 Task: Create a sub task System Test and UAT for the task  Create a new online booking system for a conference center in the project AgileRescue , assign it to team member softage.5@softage.net and update the status of the sub task to  On Track  , set the priority of the sub task to Low
Action: Mouse moved to (68, 256)
Screenshot: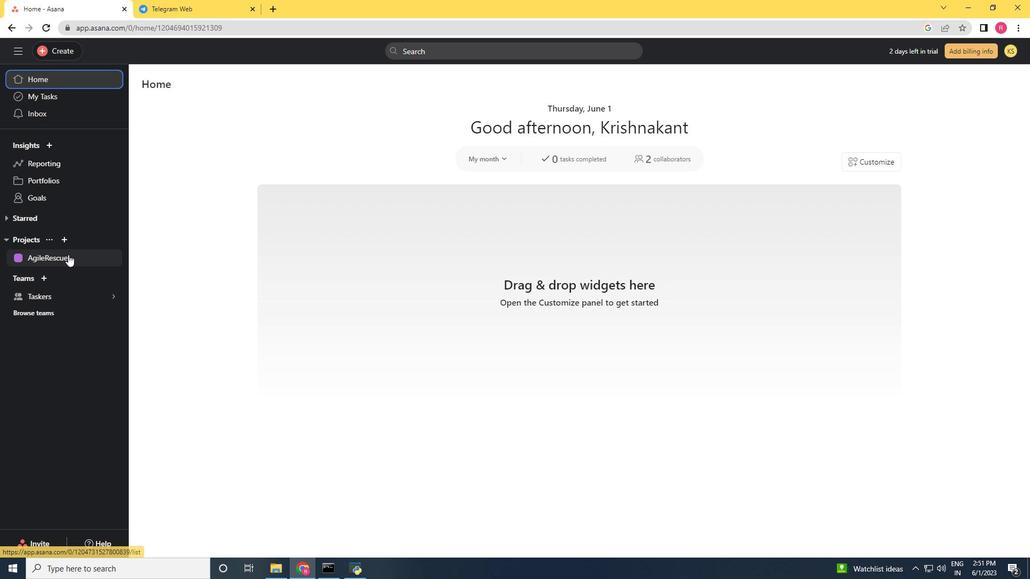 
Action: Mouse pressed left at (68, 256)
Screenshot: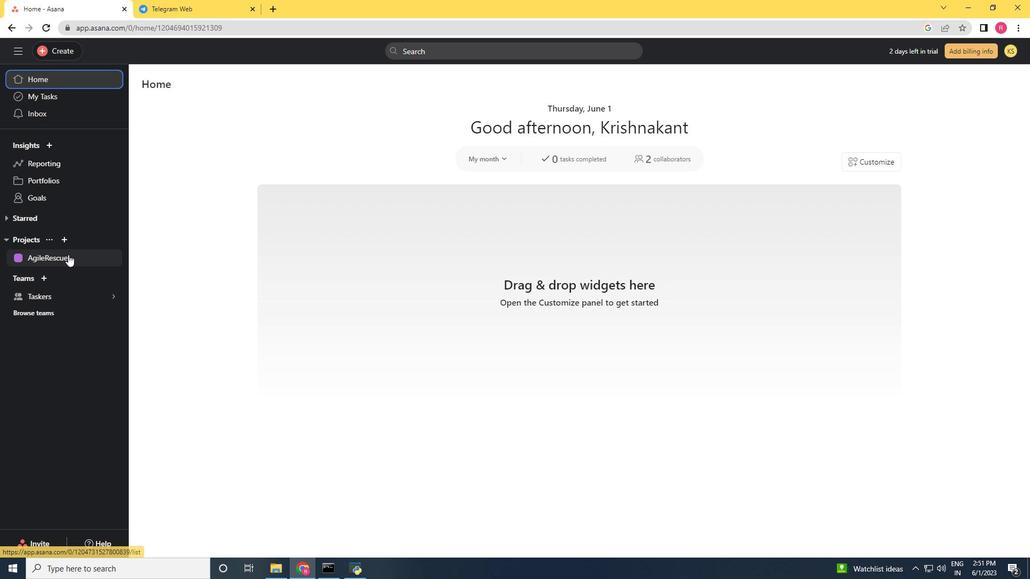 
Action: Mouse moved to (453, 237)
Screenshot: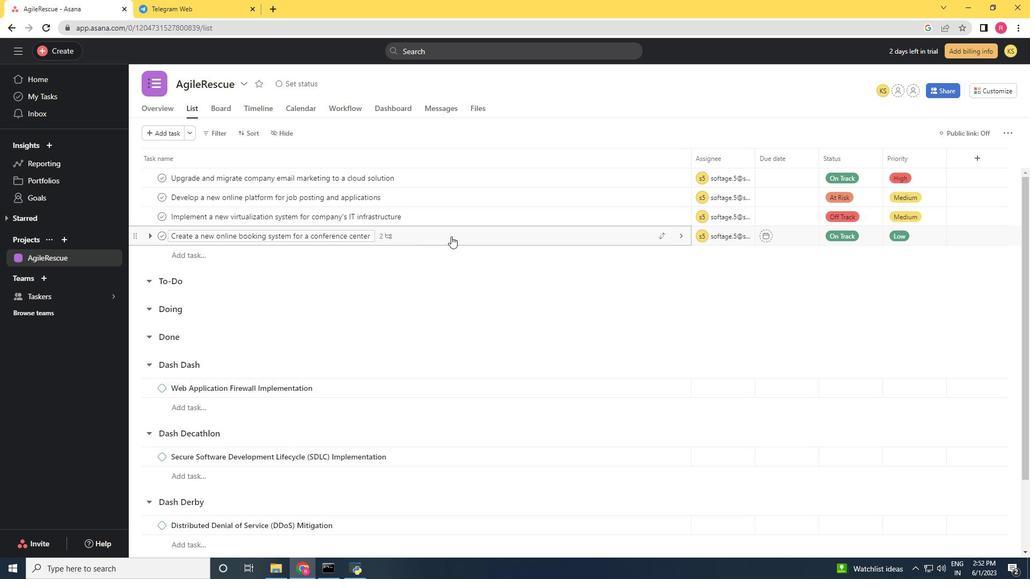 
Action: Mouse pressed left at (453, 237)
Screenshot: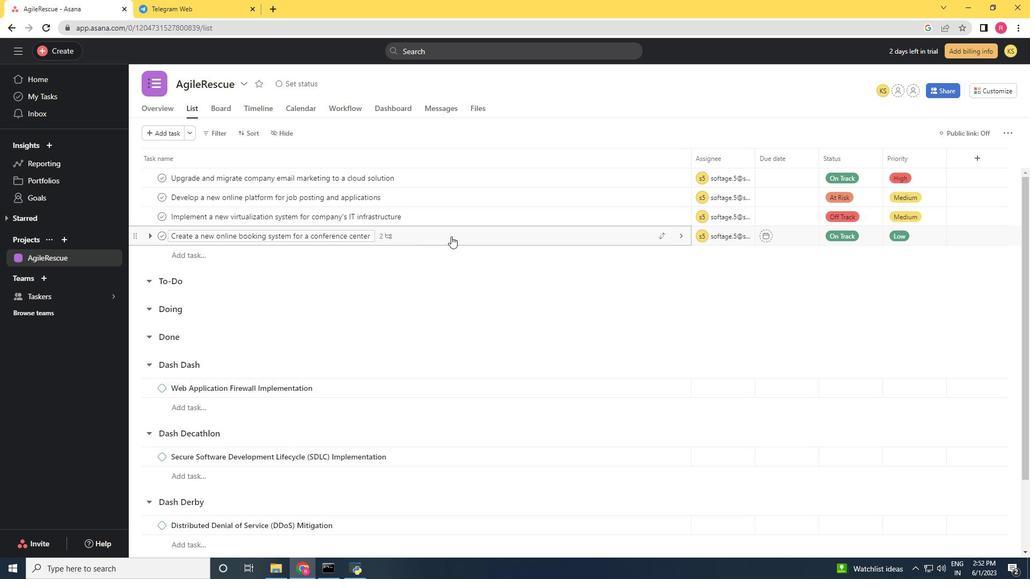 
Action: Mouse moved to (790, 397)
Screenshot: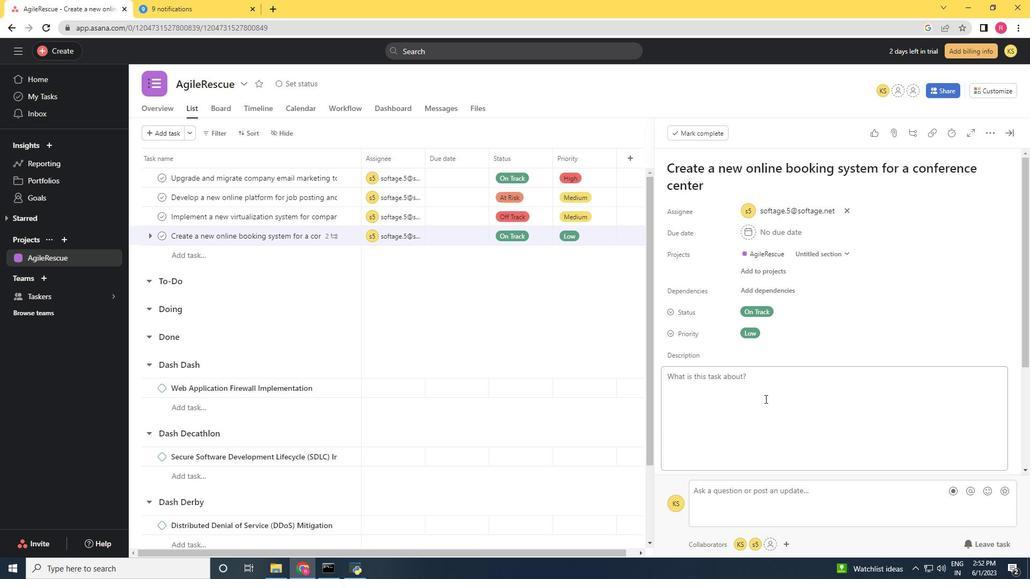 
Action: Mouse scrolled (790, 397) with delta (0, 0)
Screenshot: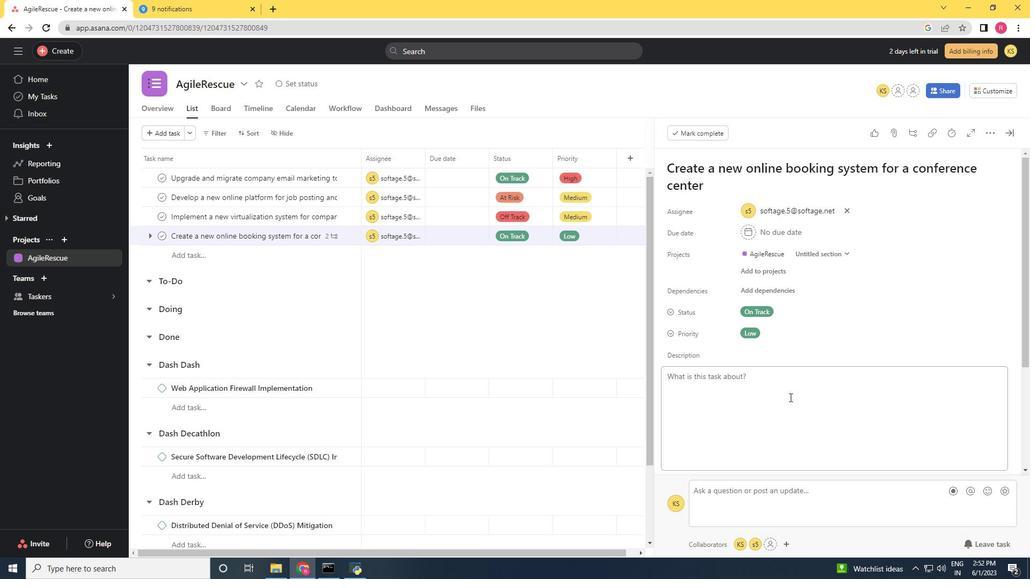 
Action: Mouse scrolled (790, 397) with delta (0, 0)
Screenshot: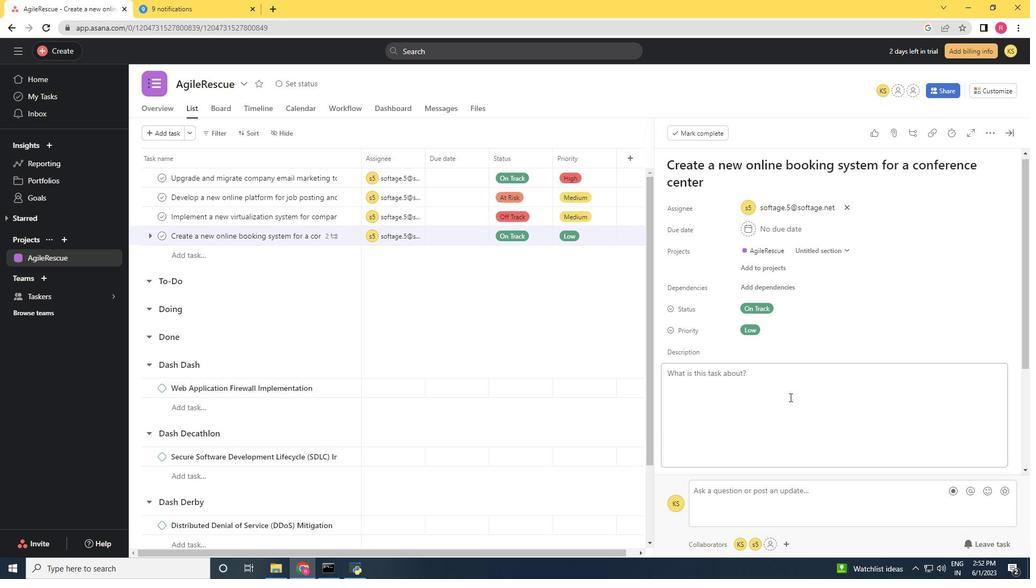 
Action: Mouse moved to (790, 397)
Screenshot: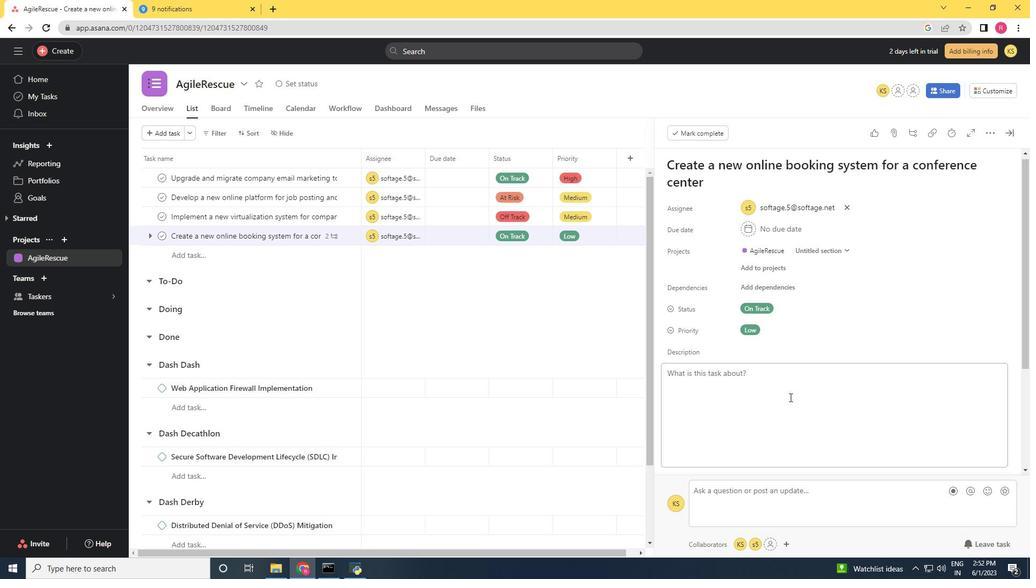 
Action: Mouse scrolled (790, 397) with delta (0, 0)
Screenshot: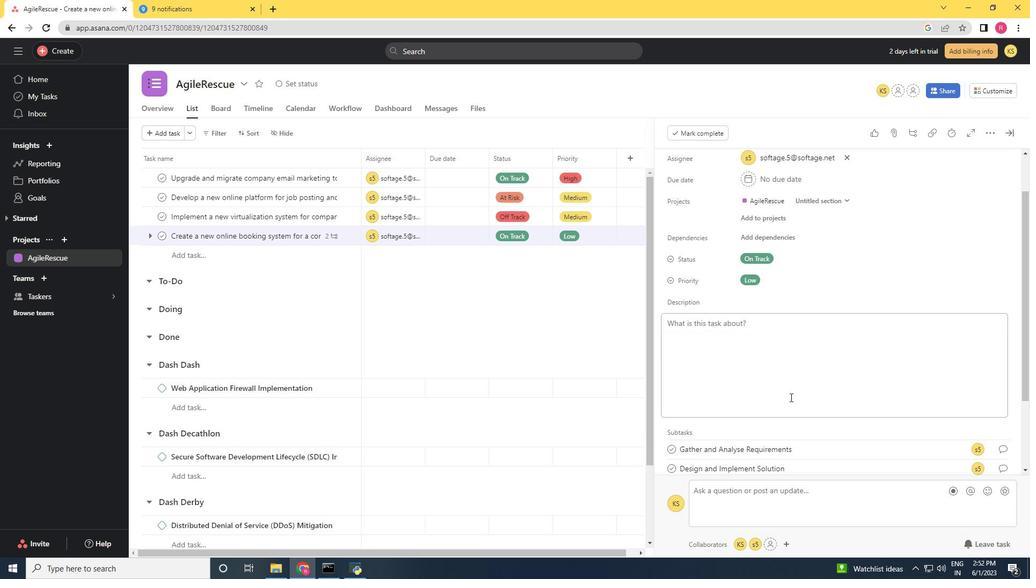 
Action: Mouse scrolled (790, 398) with delta (0, 0)
Screenshot: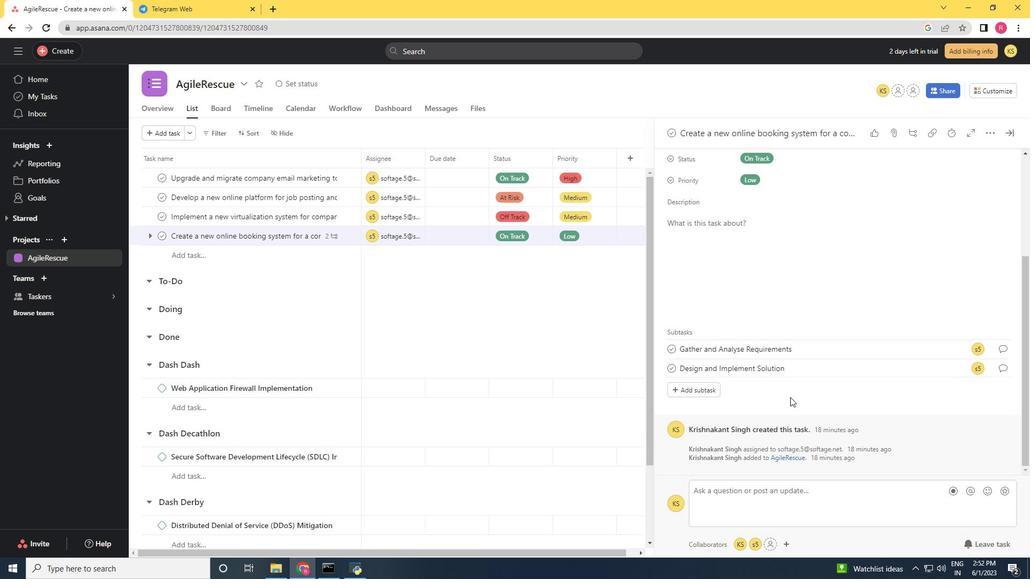 
Action: Mouse scrolled (790, 398) with delta (0, 0)
Screenshot: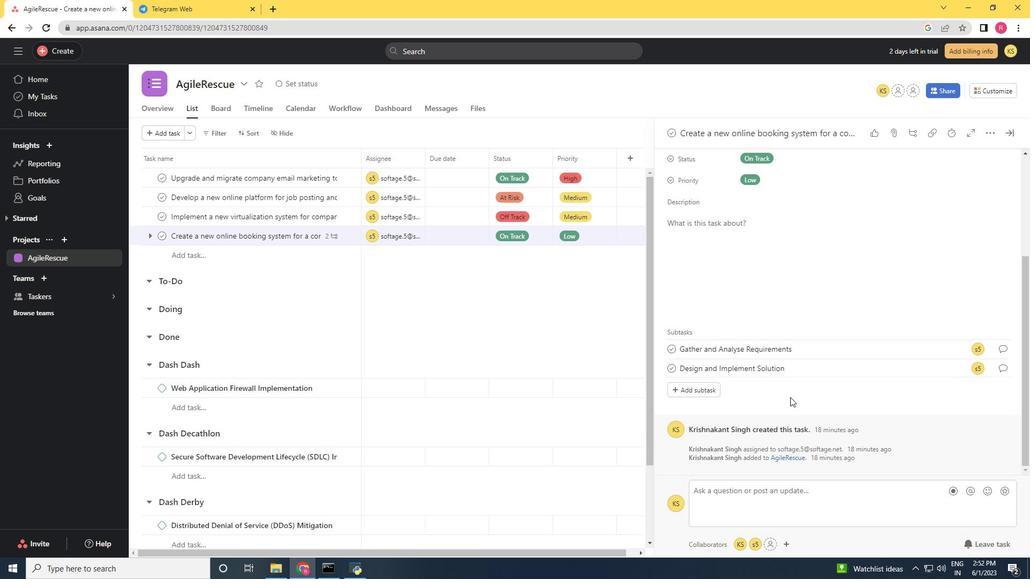
Action: Mouse moved to (791, 397)
Screenshot: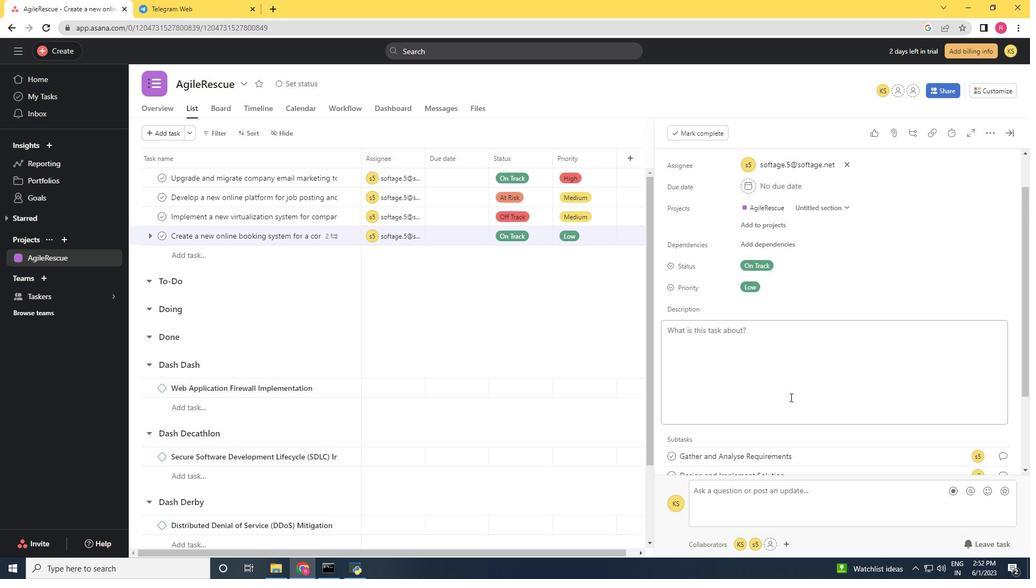 
Action: Mouse scrolled (791, 397) with delta (0, 0)
Screenshot: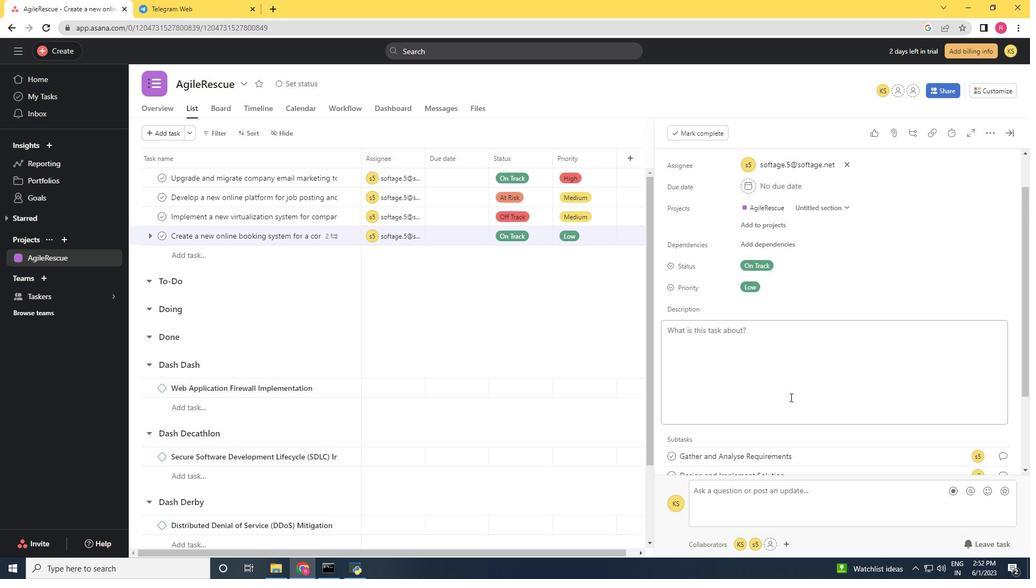 
Action: Mouse moved to (791, 398)
Screenshot: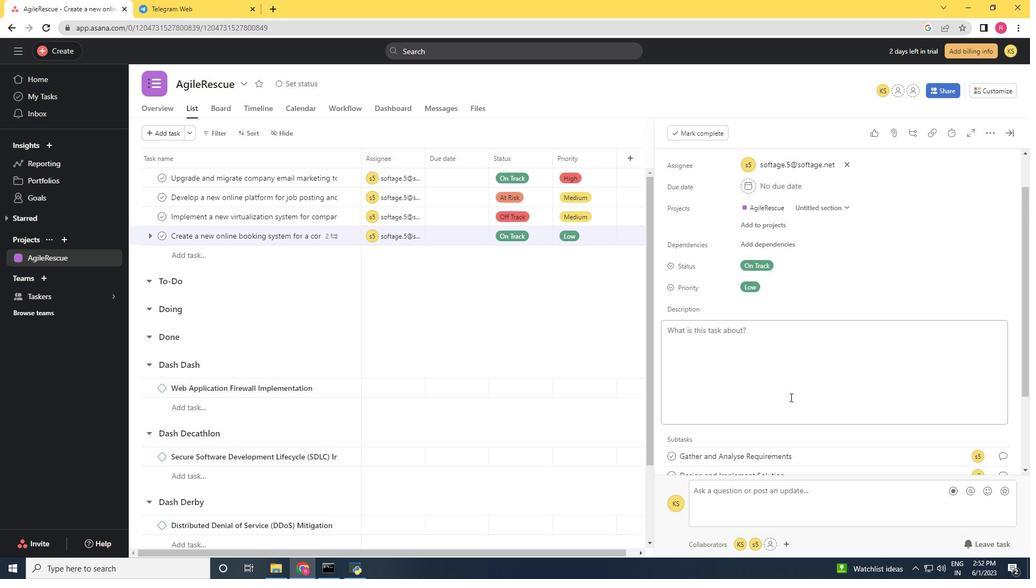 
Action: Mouse scrolled (791, 398) with delta (0, 0)
Screenshot: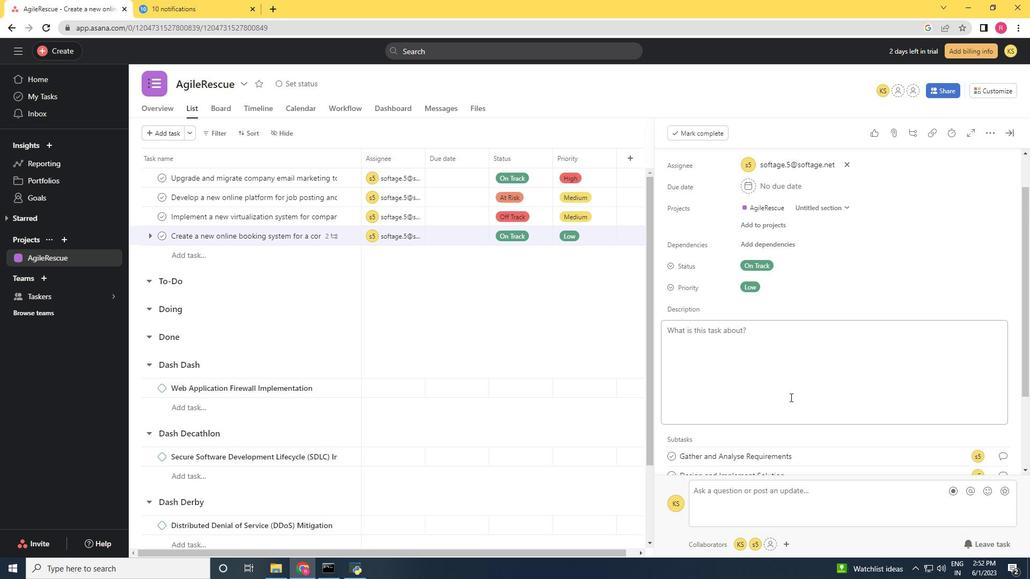 
Action: Mouse scrolled (791, 398) with delta (0, 0)
Screenshot: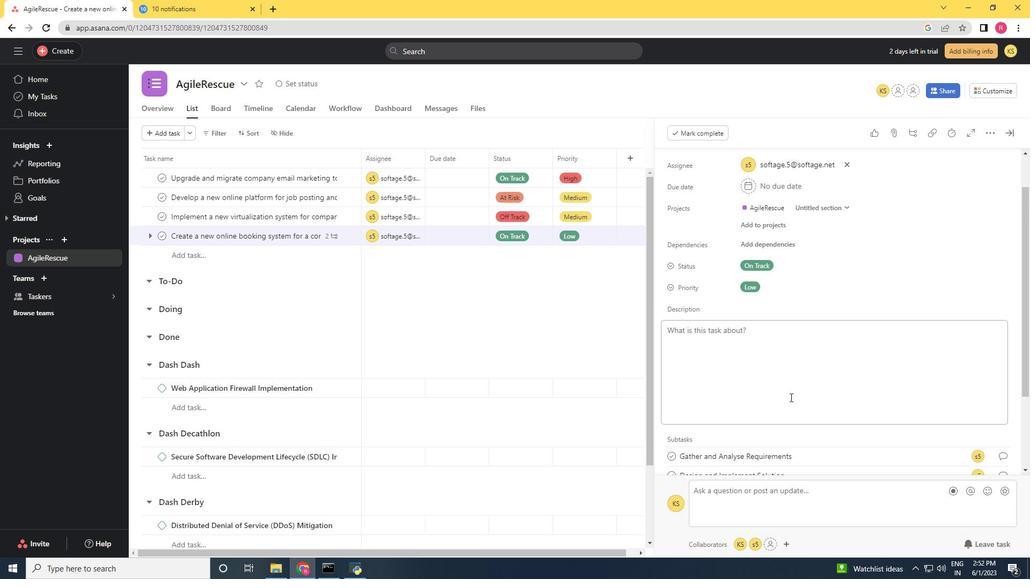 
Action: Mouse scrolled (791, 398) with delta (0, 0)
Screenshot: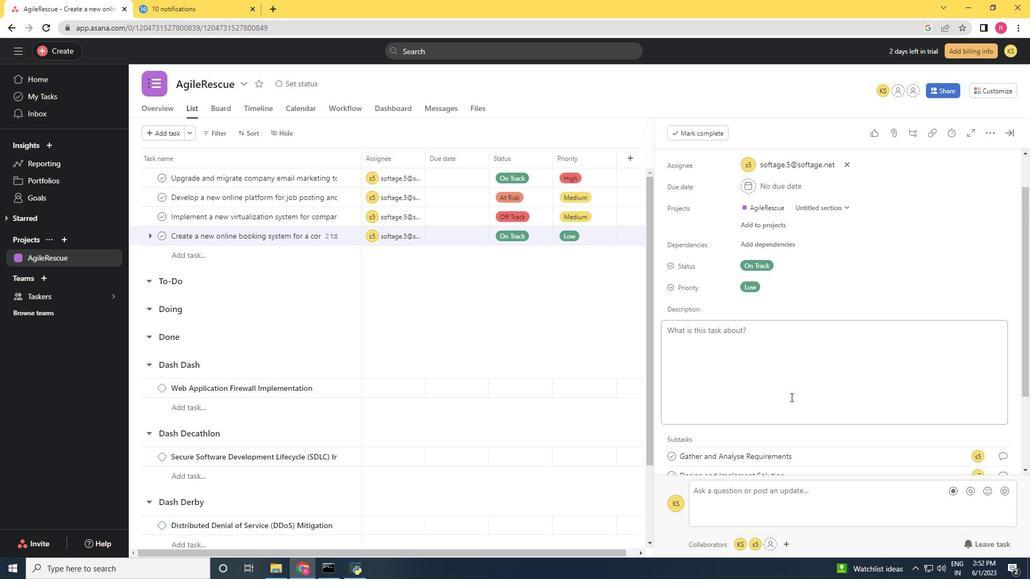 
Action: Mouse moved to (705, 389)
Screenshot: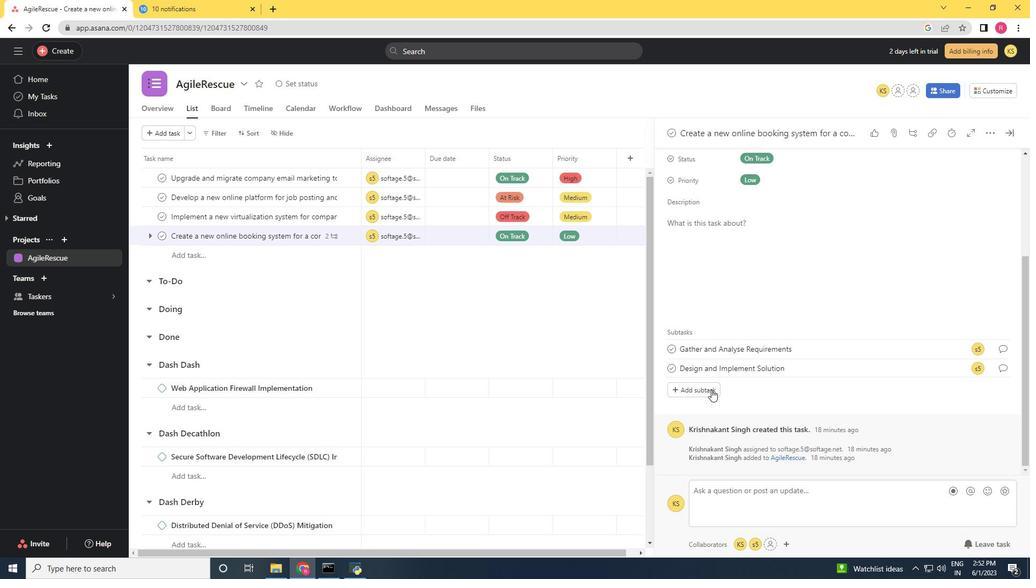 
Action: Mouse pressed left at (705, 389)
Screenshot: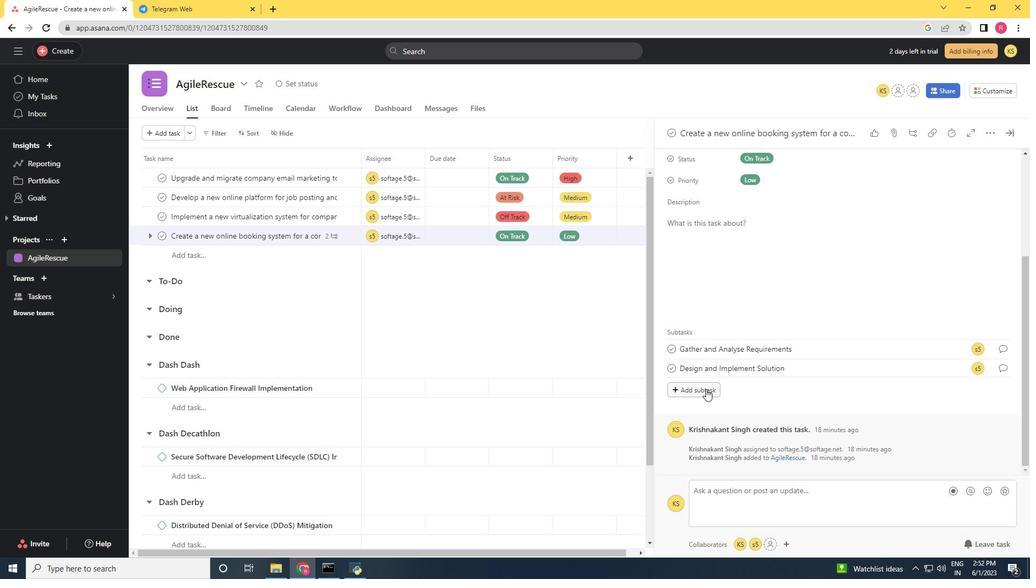 
Action: Mouse moved to (492, 354)
Screenshot: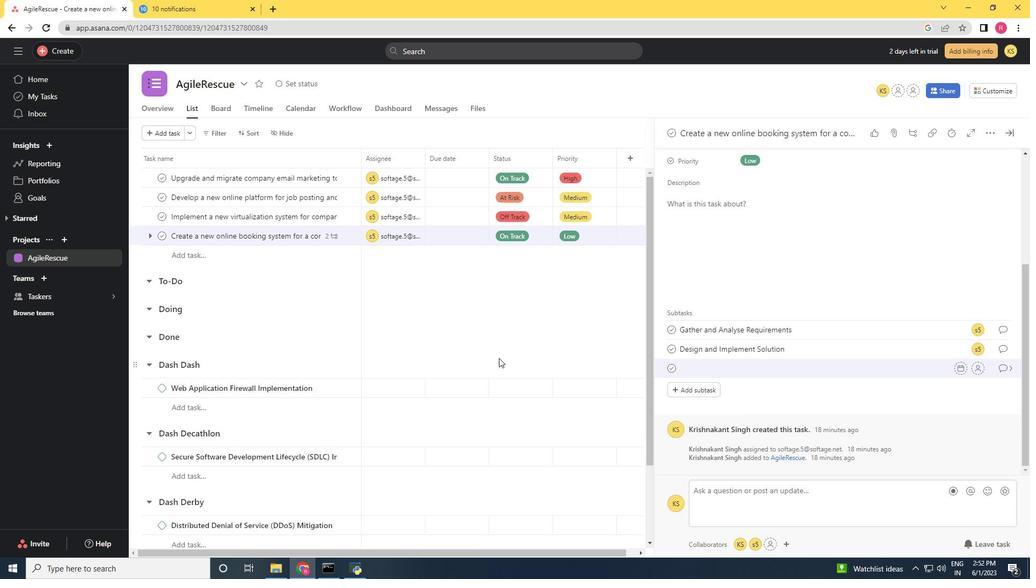 
Action: Key pressed <Key.shift>Syste
Screenshot: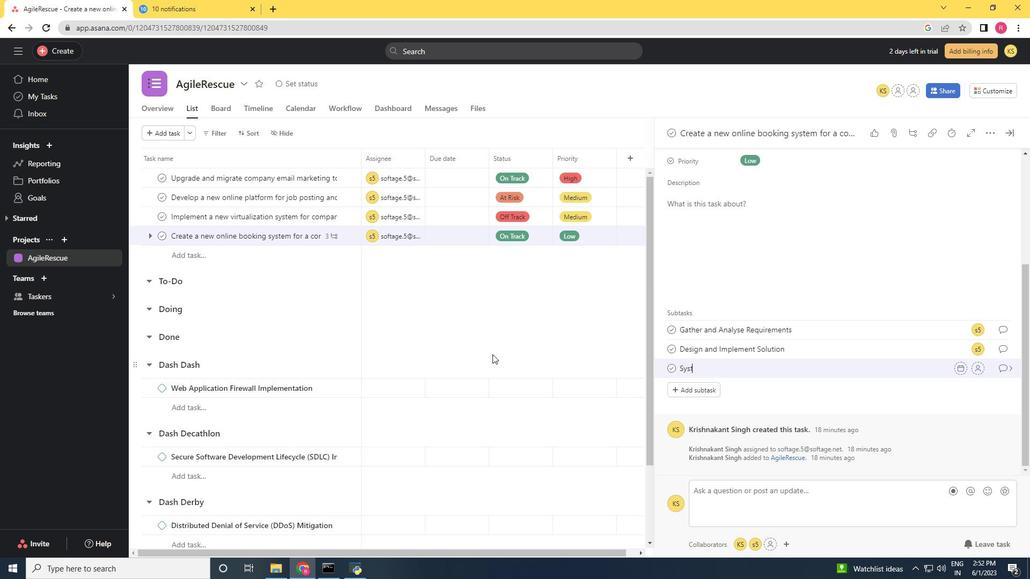 
Action: Mouse moved to (492, 354)
Screenshot: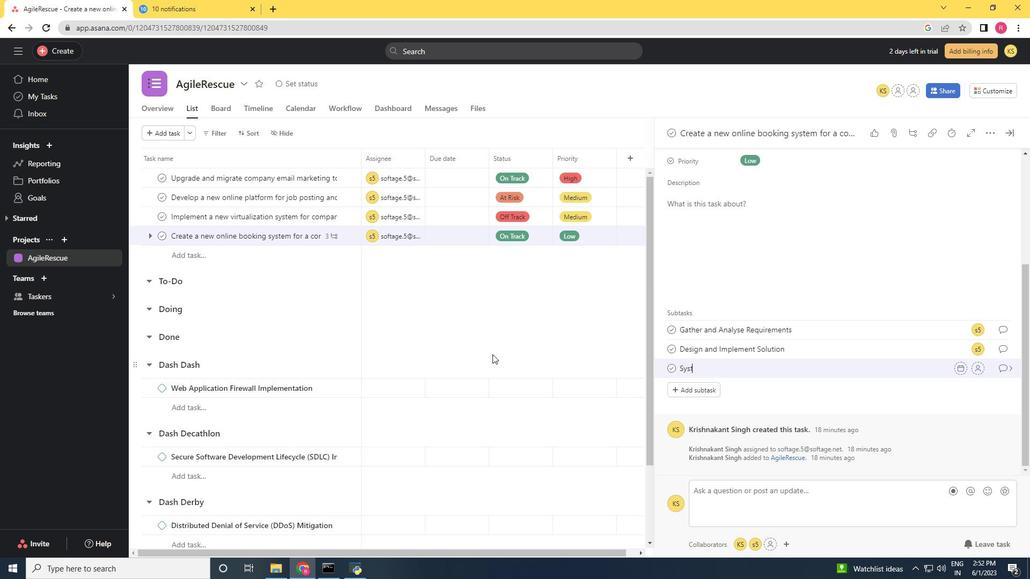 
Action: Key pressed m<Key.space><Key.shift>Test<Key.space>and<Key.space><Key.shift_r>U
Screenshot: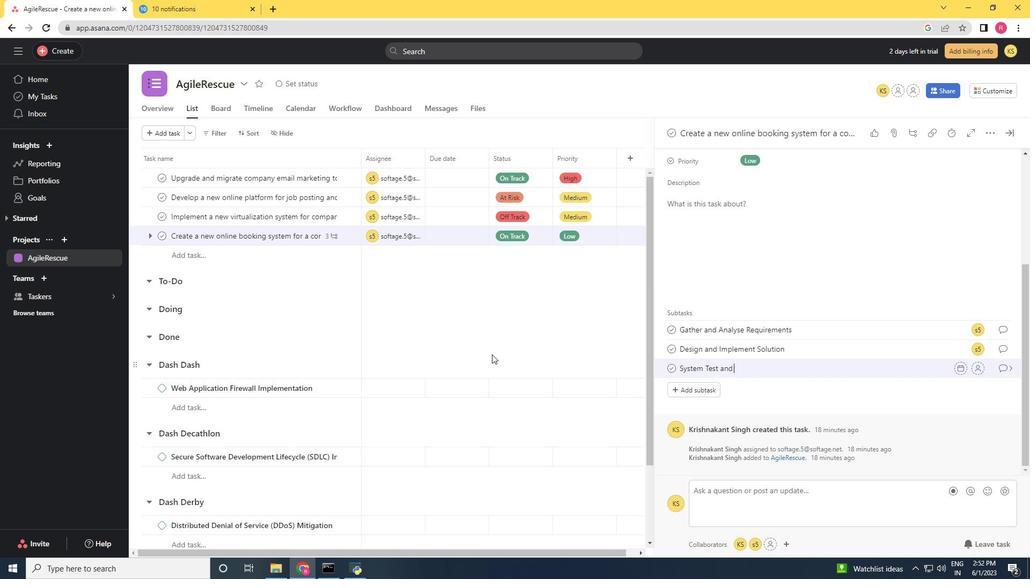 
Action: Mouse moved to (492, 354)
Screenshot: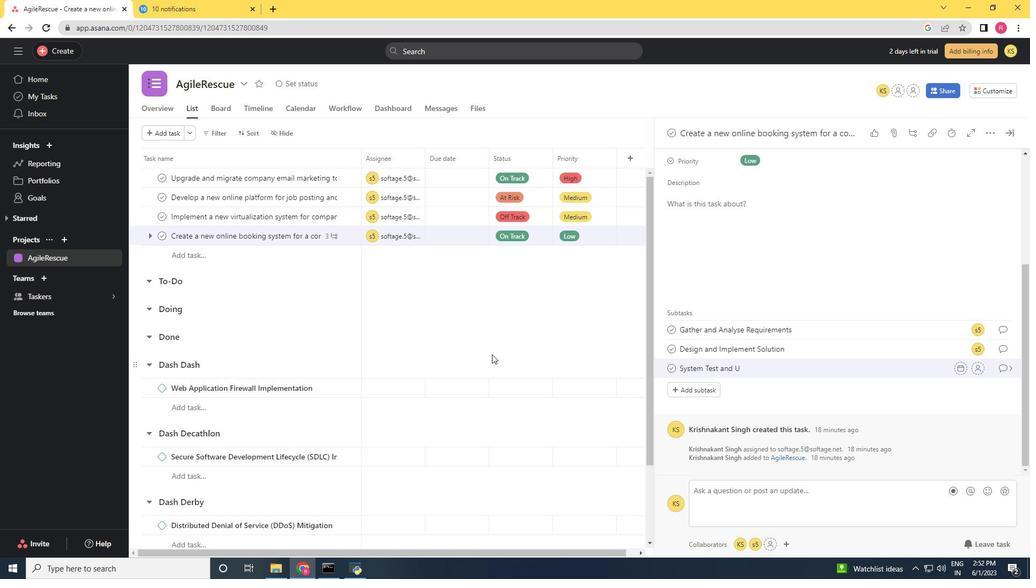 
Action: Key pressed A
Screenshot: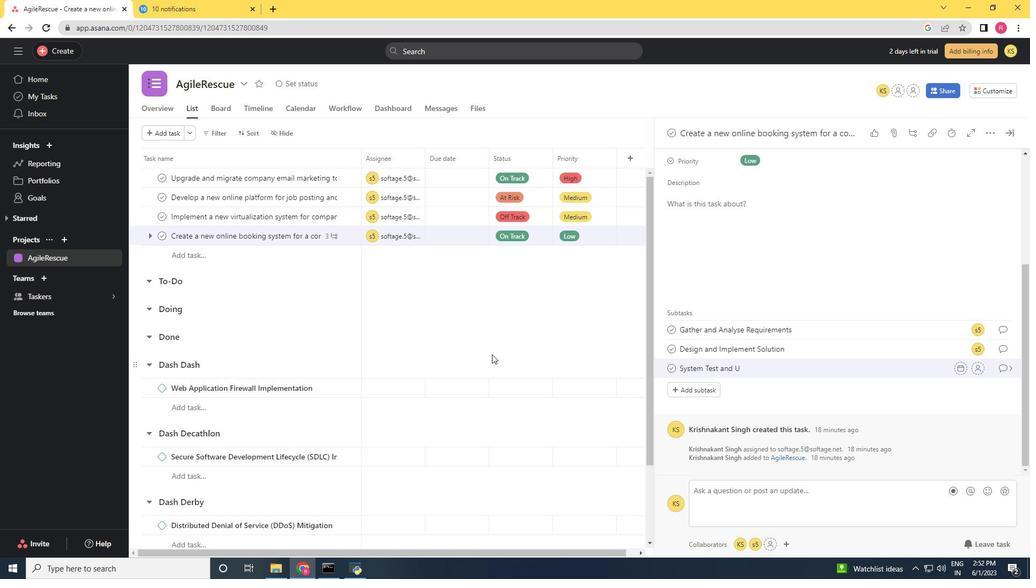 
Action: Mouse moved to (491, 354)
Screenshot: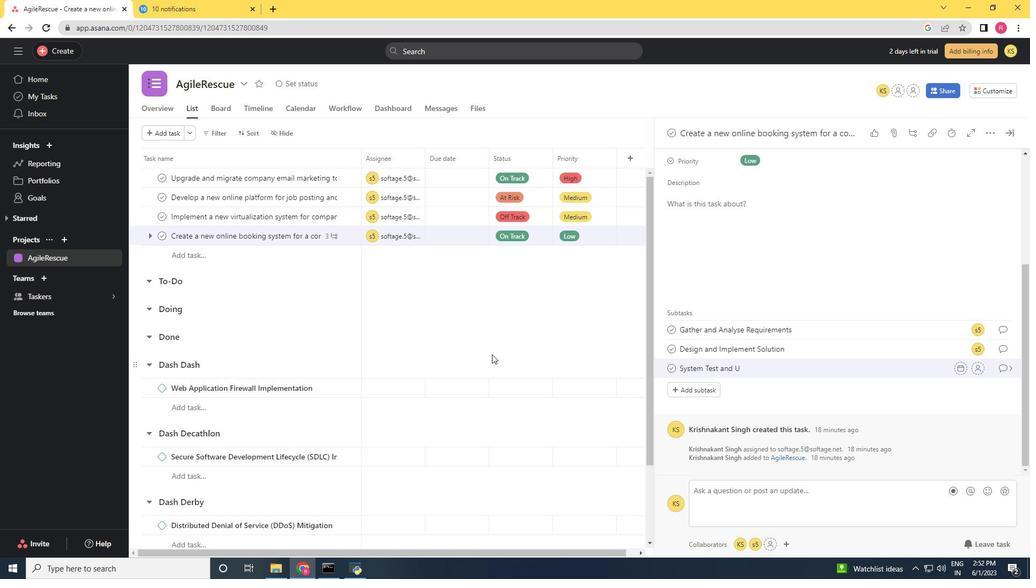 
Action: Key pressed T
Screenshot: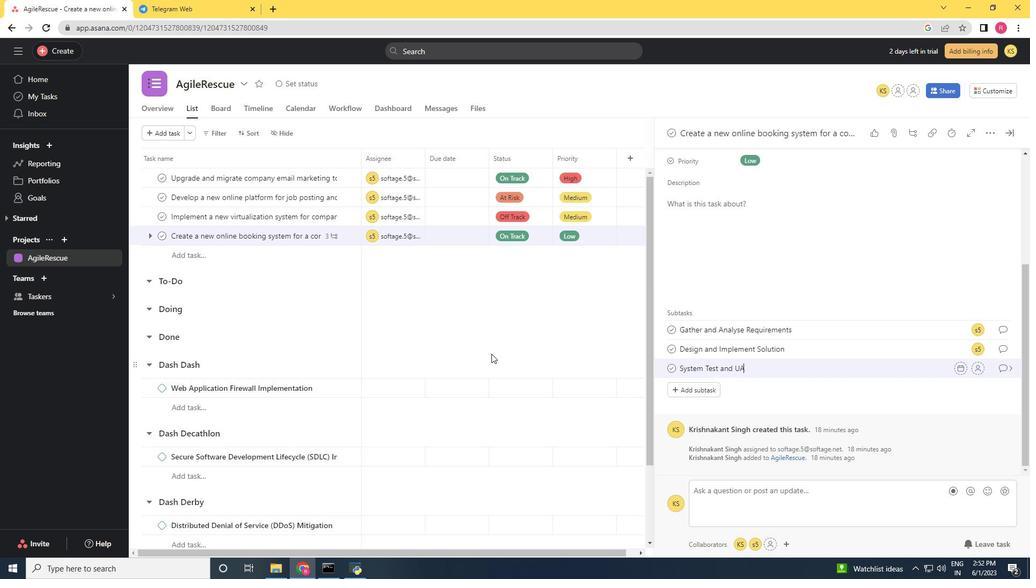 
Action: Mouse moved to (979, 366)
Screenshot: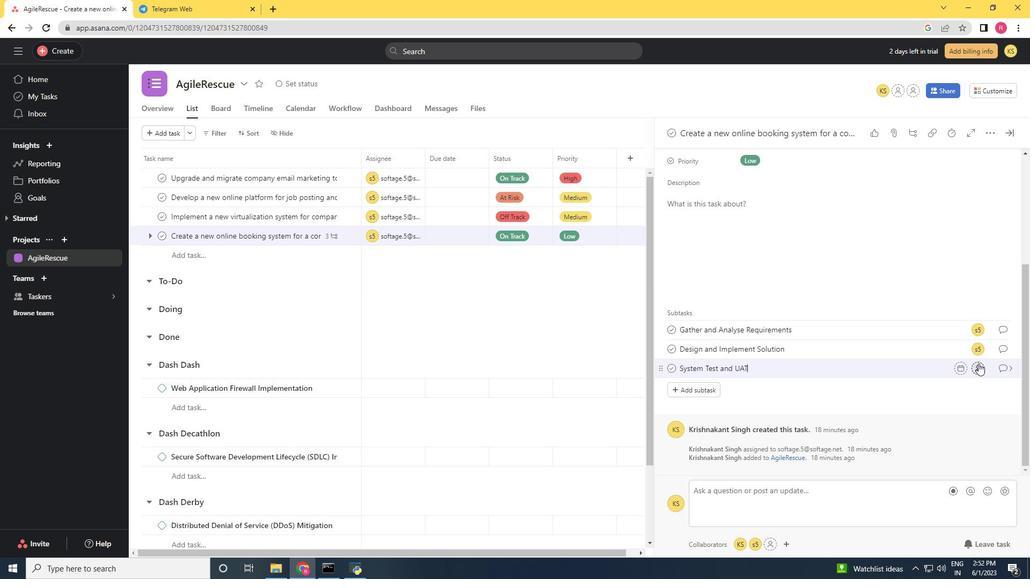 
Action: Mouse pressed left at (979, 366)
Screenshot: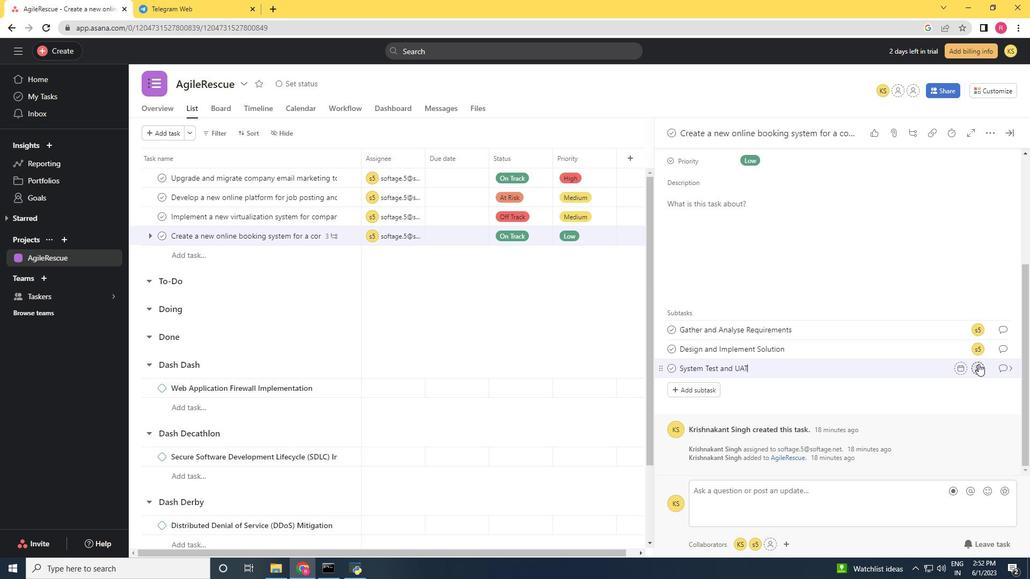 
Action: Mouse moved to (798, 316)
Screenshot: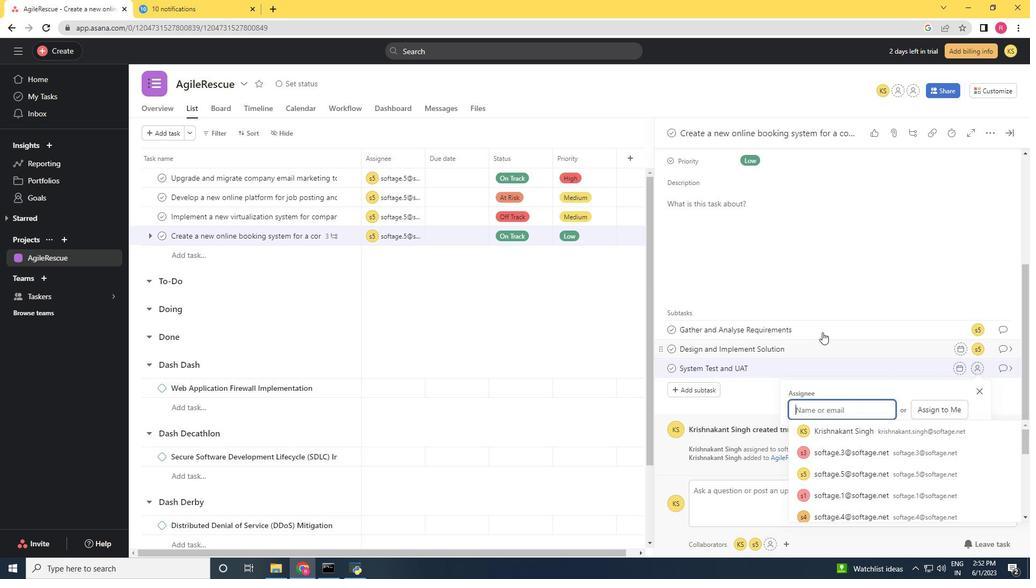 
Action: Key pressed softage.5<Key.shift>@softage.net
Screenshot: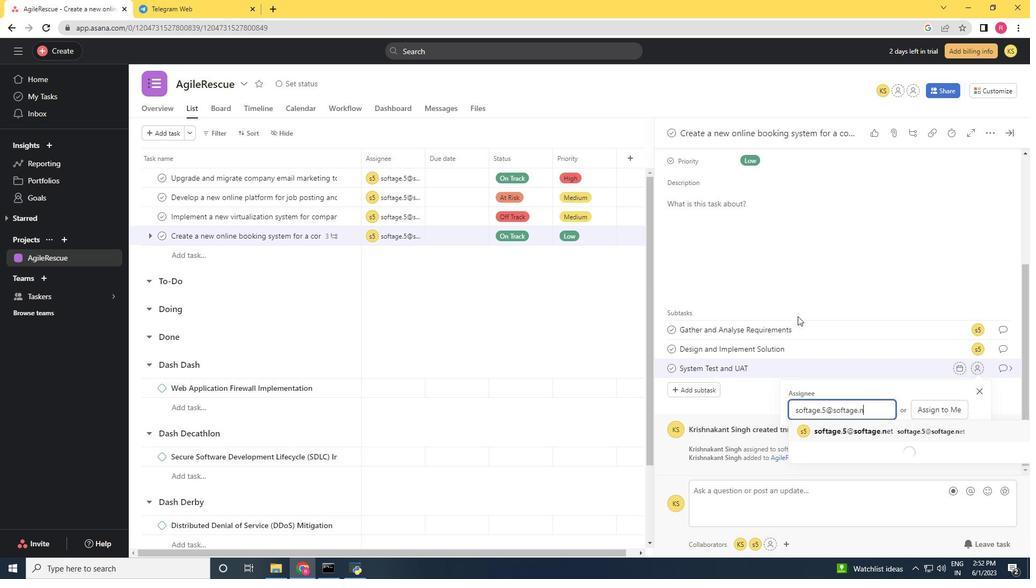 
Action: Mouse moved to (848, 432)
Screenshot: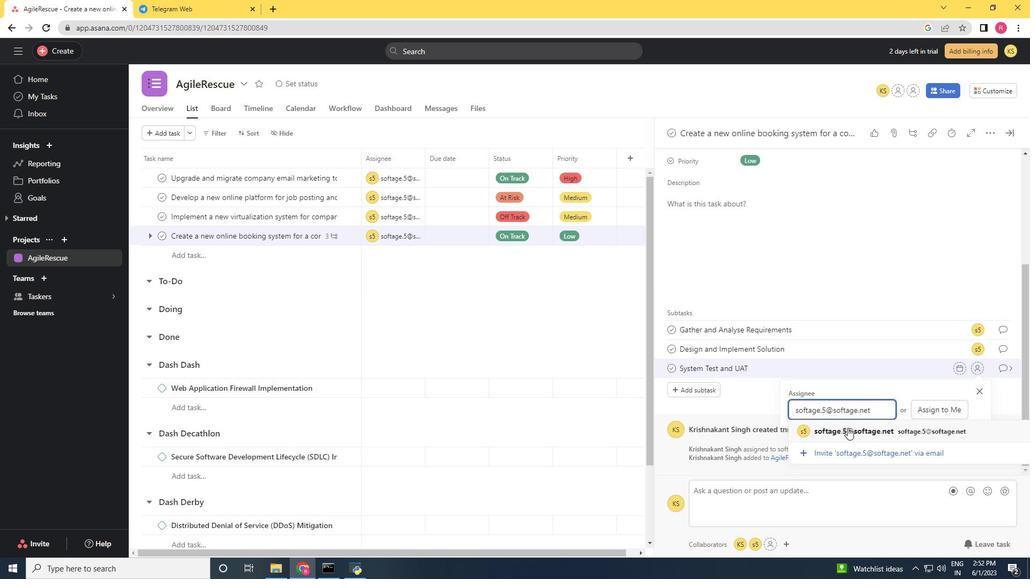 
Action: Mouse pressed left at (848, 432)
Screenshot: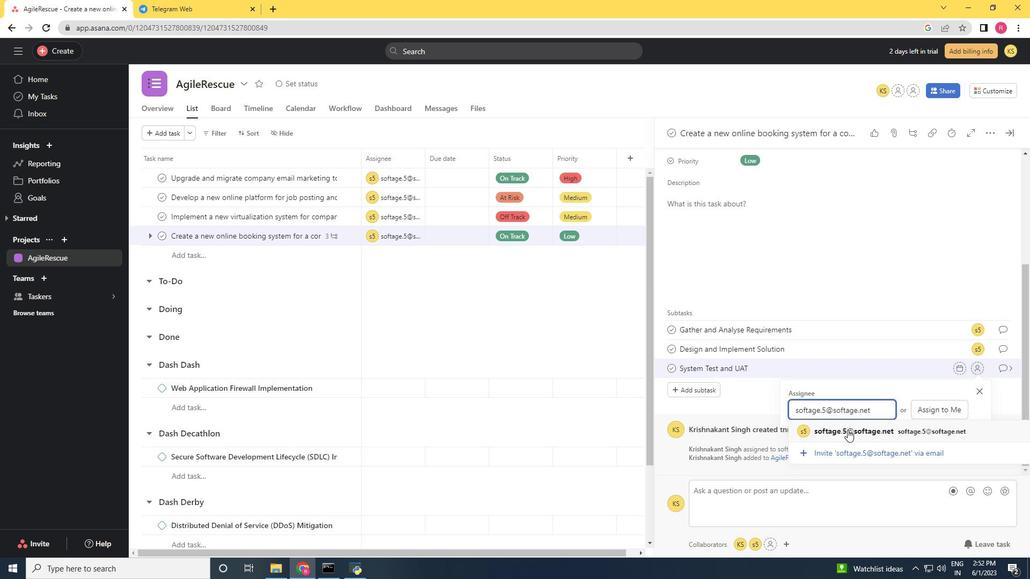 
Action: Mouse moved to (1007, 371)
Screenshot: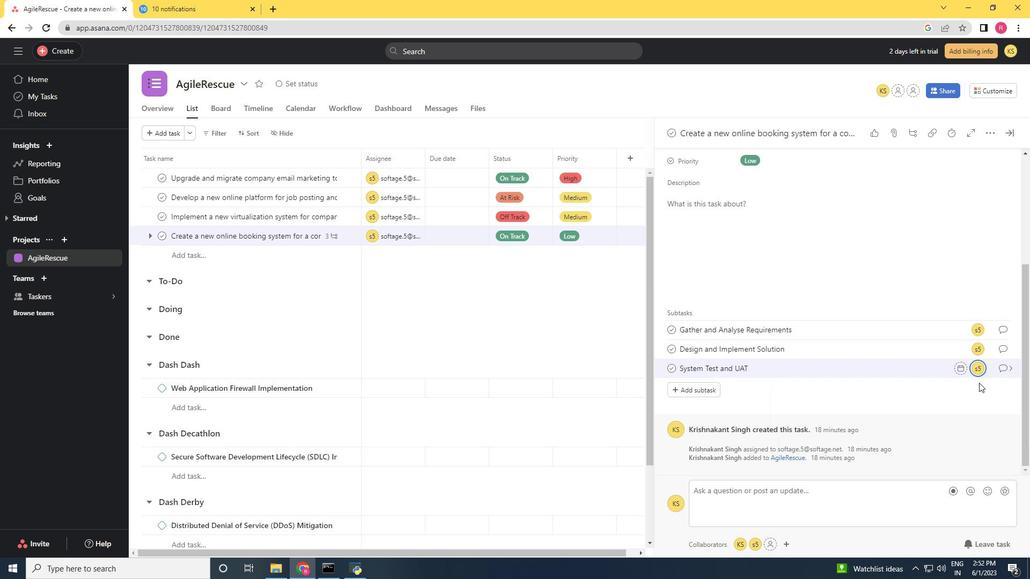 
Action: Mouse pressed left at (1007, 371)
Screenshot: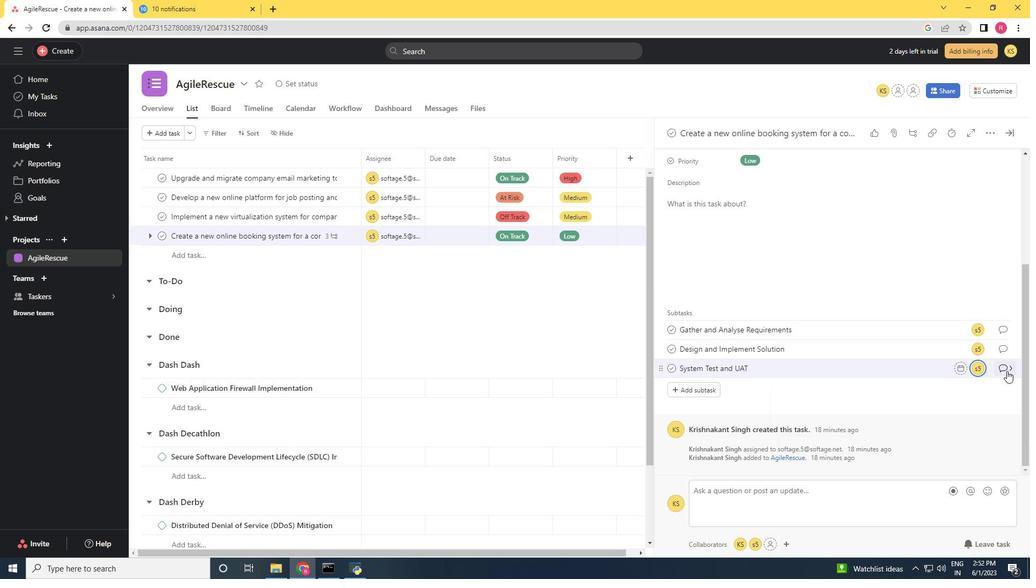 
Action: Mouse moved to (715, 289)
Screenshot: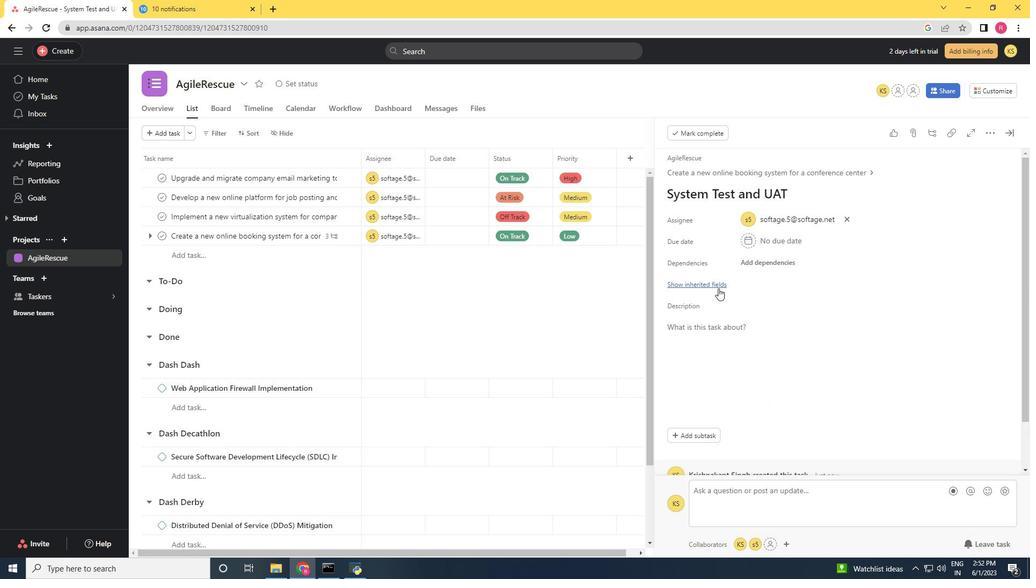 
Action: Mouse pressed left at (715, 289)
Screenshot: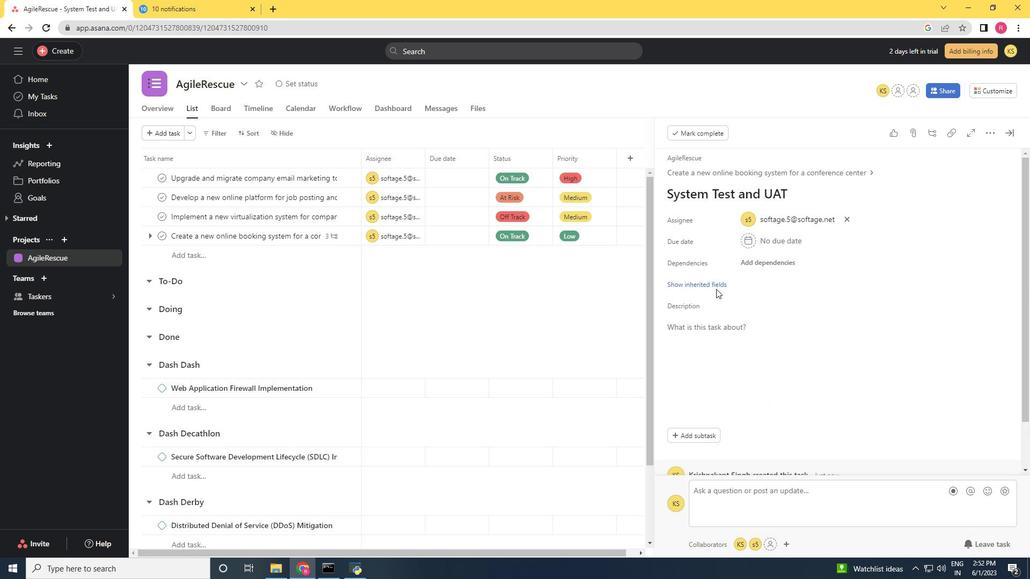
Action: Mouse moved to (720, 286)
Screenshot: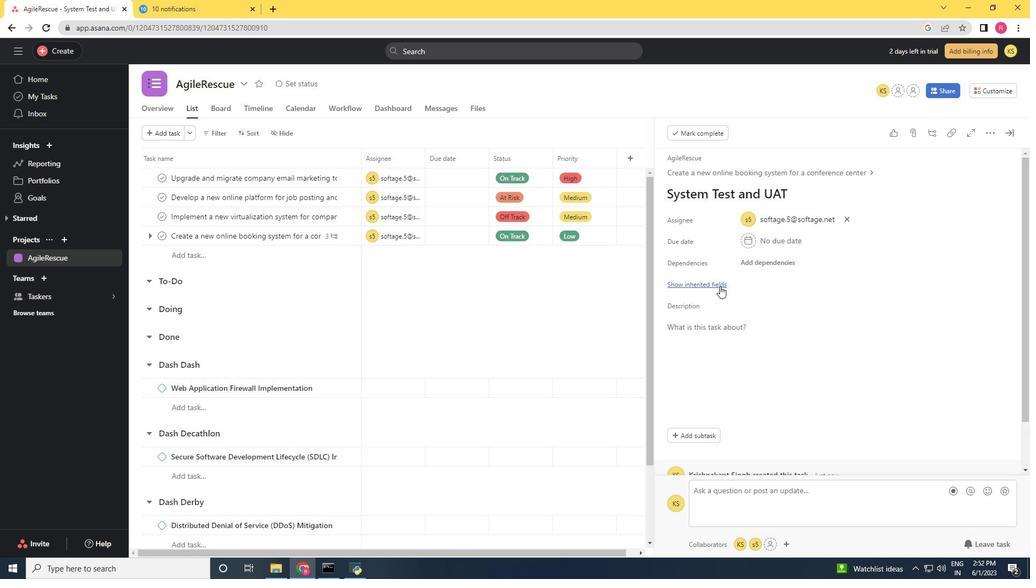 
Action: Mouse pressed left at (720, 286)
Screenshot: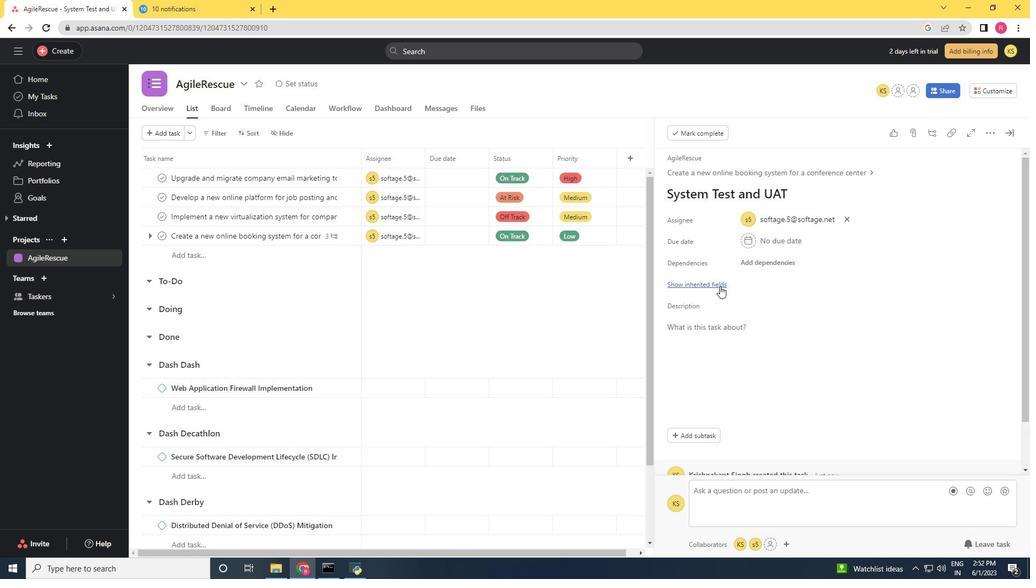 
Action: Mouse moved to (758, 301)
Screenshot: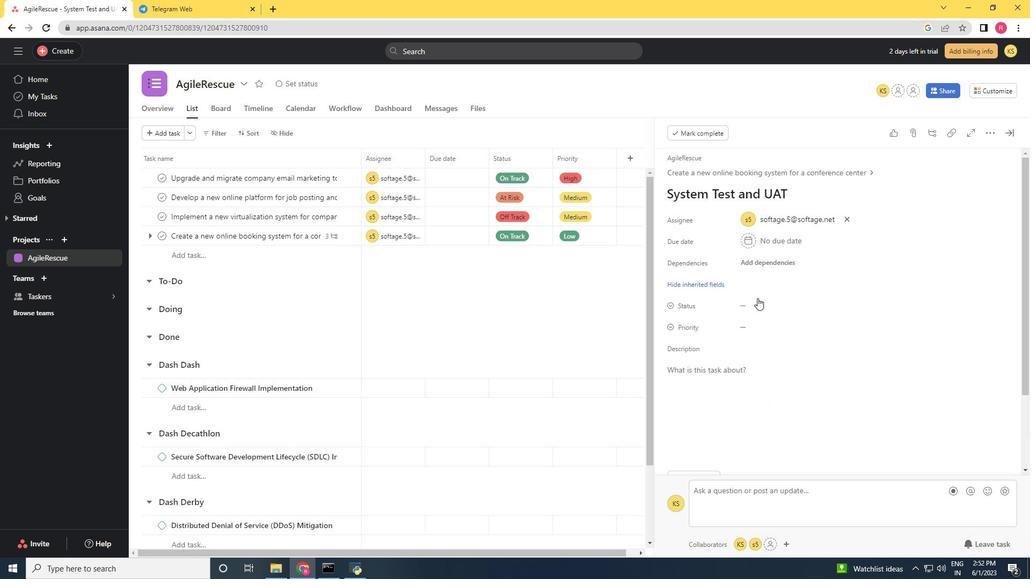 
Action: Mouse pressed left at (758, 301)
Screenshot: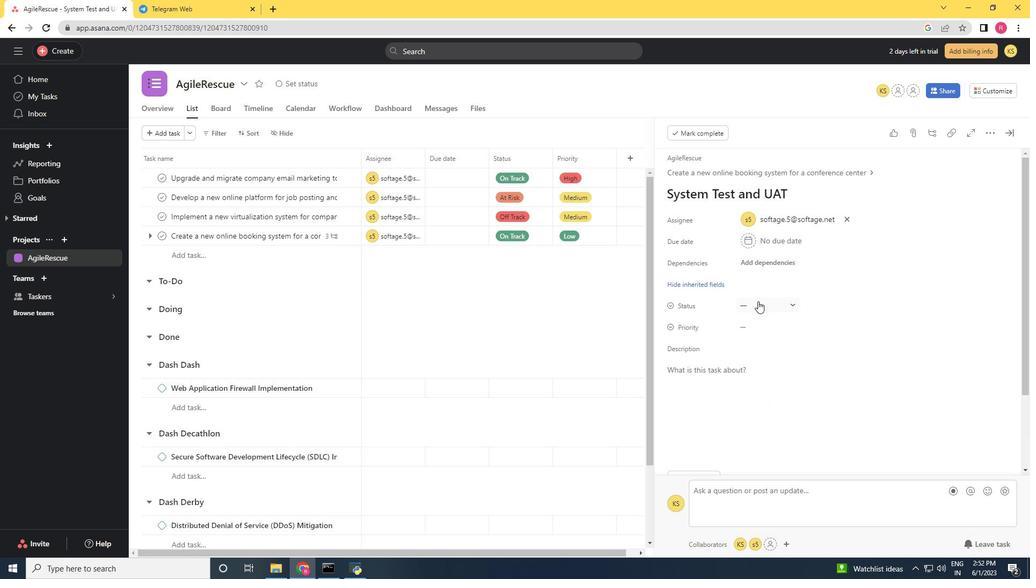 
Action: Mouse moved to (786, 351)
Screenshot: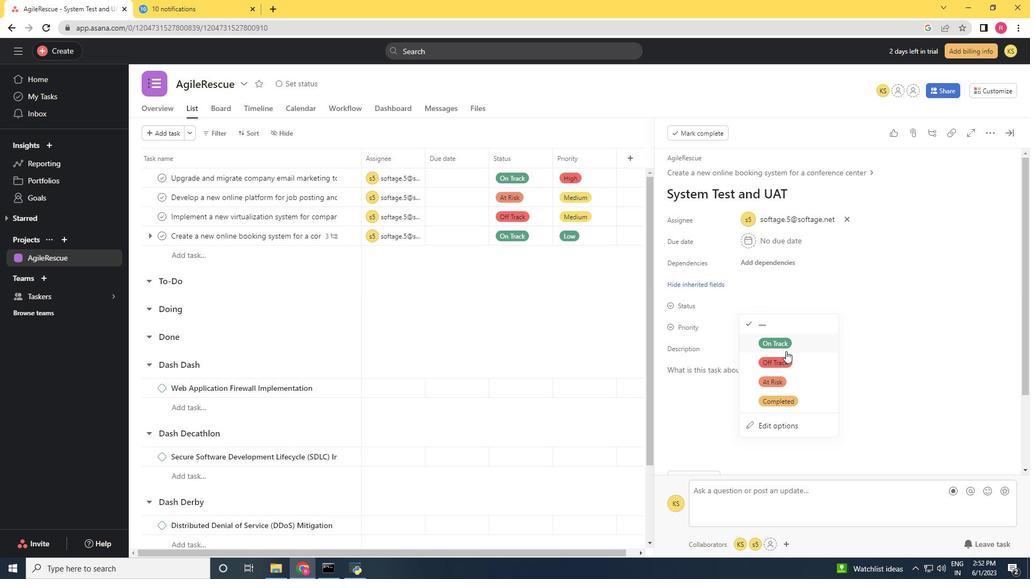 
Action: Mouse pressed left at (786, 351)
Screenshot: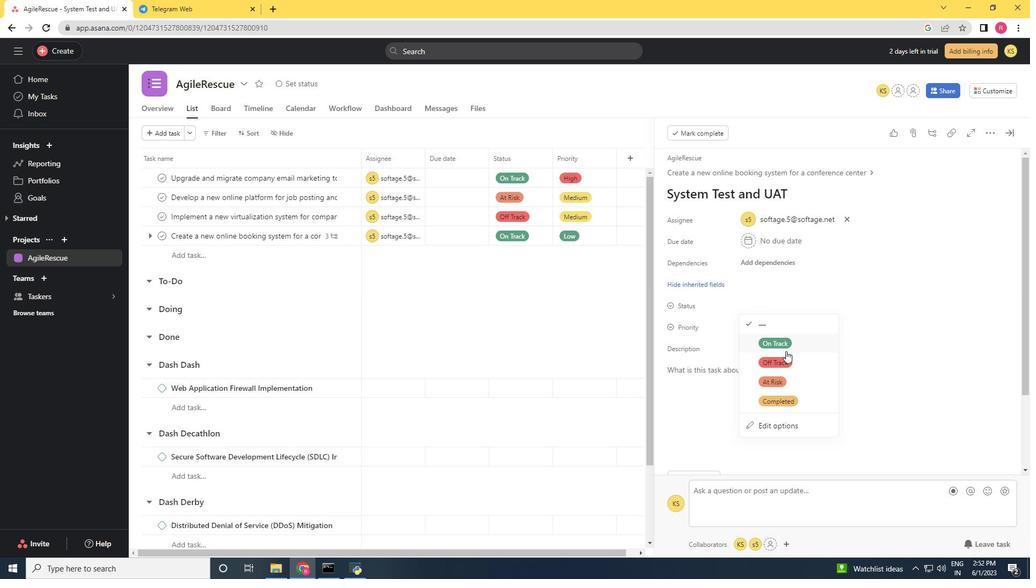 
Action: Mouse moved to (747, 326)
Screenshot: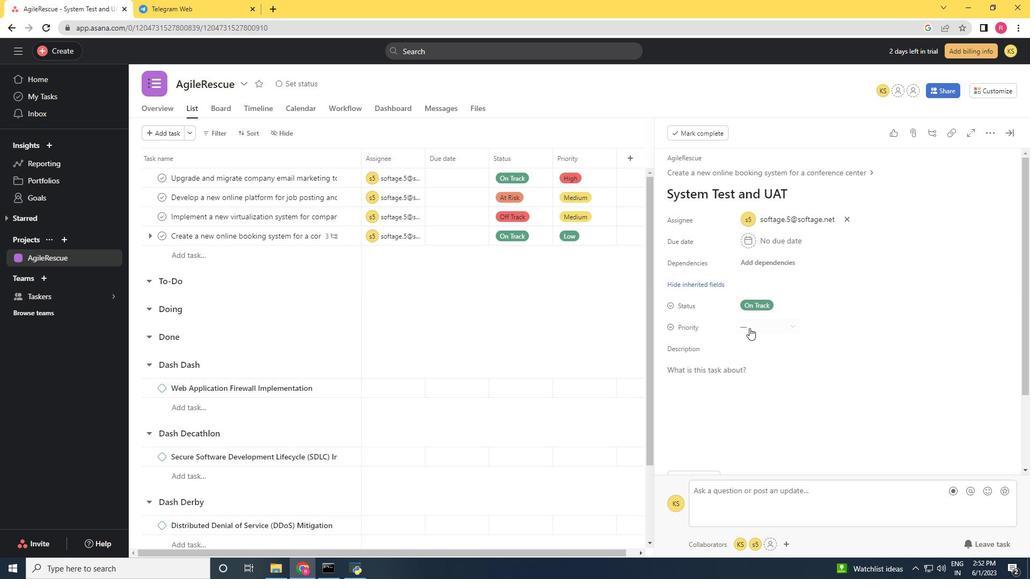 
Action: Mouse pressed left at (747, 326)
Screenshot: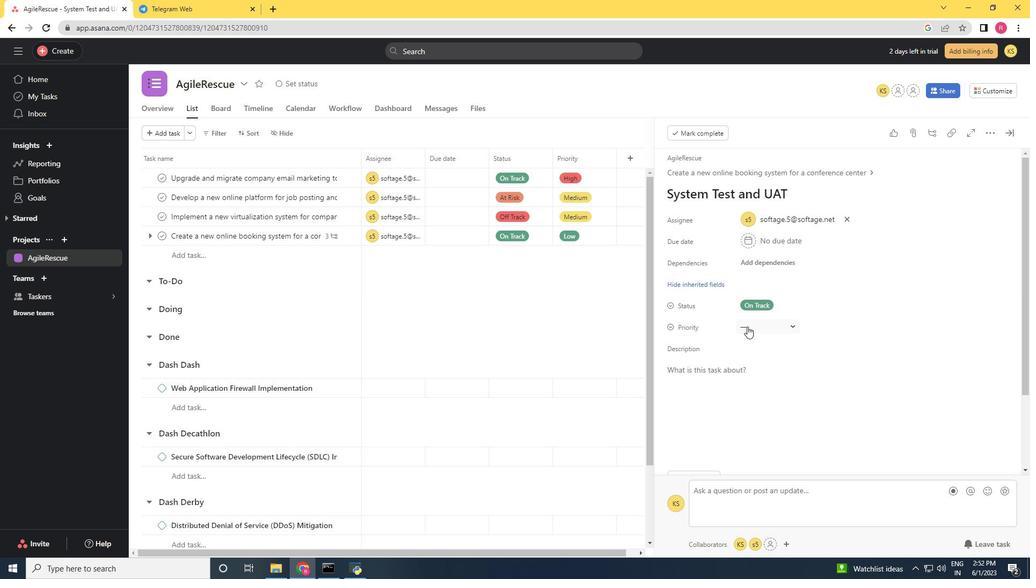 
Action: Mouse moved to (771, 406)
Screenshot: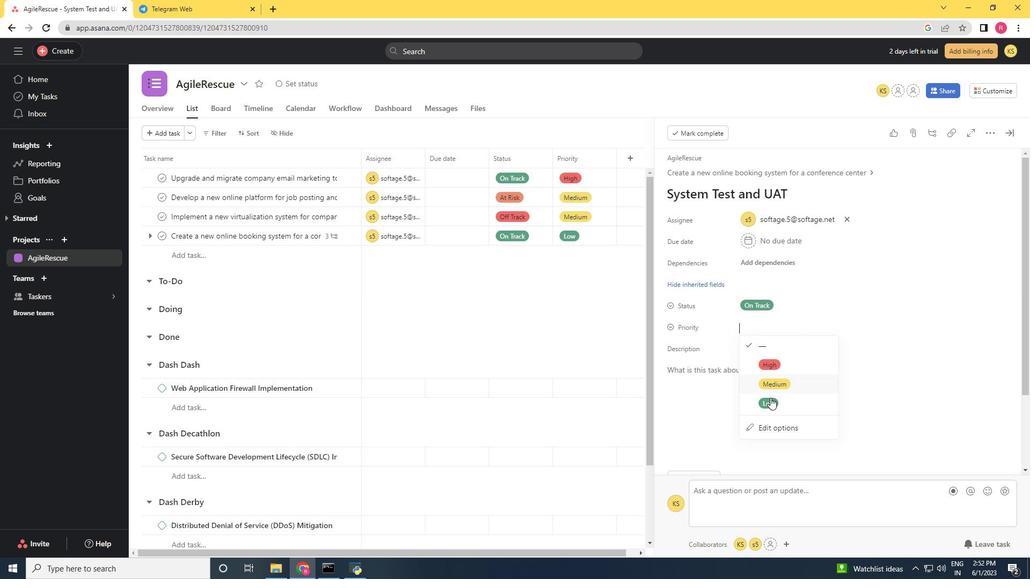 
Action: Mouse pressed left at (771, 406)
Screenshot: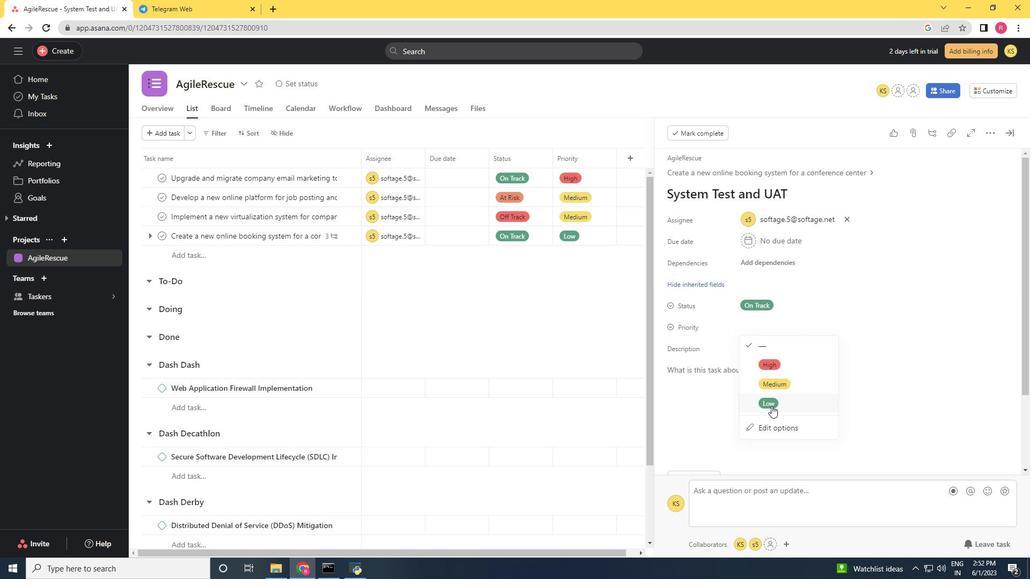 
Action: Mouse moved to (686, 376)
Screenshot: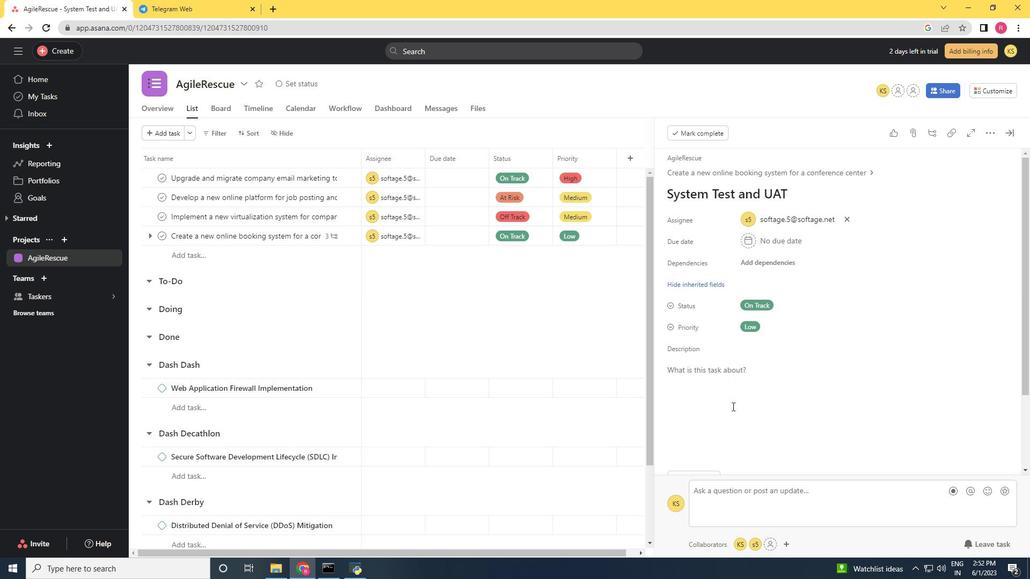 
